 Task: Toggle the preferred history-based language detection option in the editor management.
Action: Mouse moved to (12, 586)
Screenshot: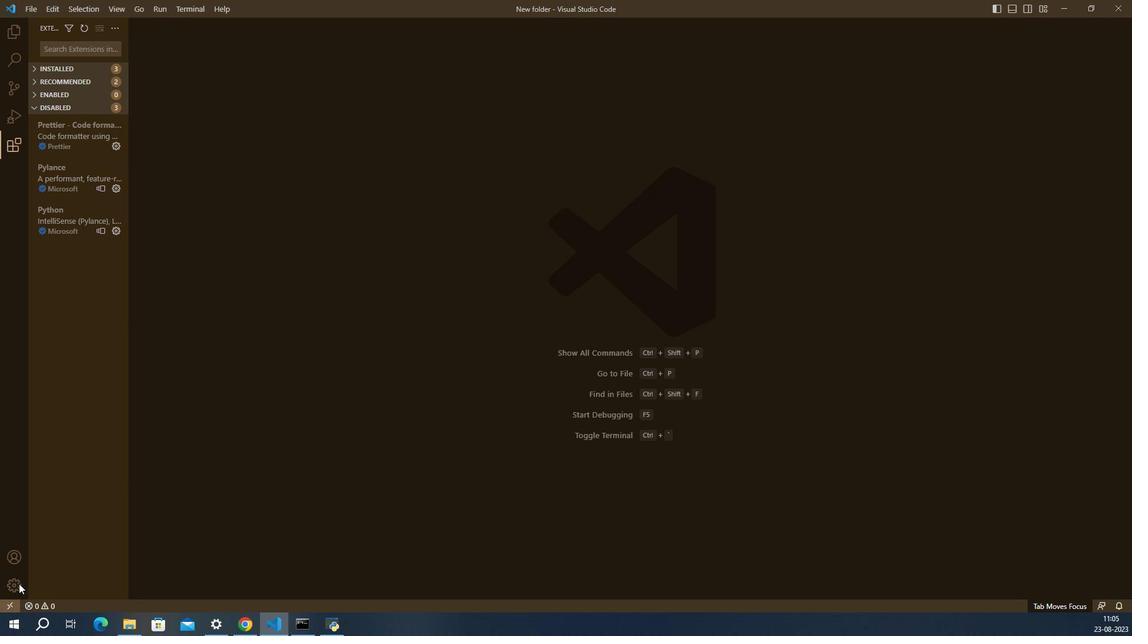
Action: Mouse pressed left at (12, 586)
Screenshot: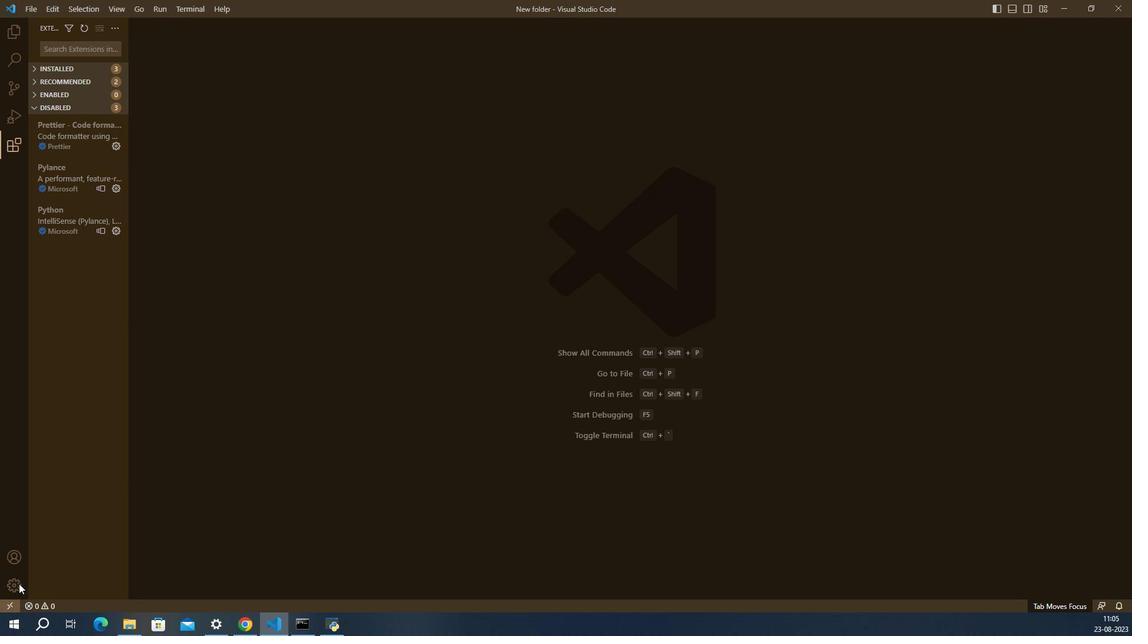
Action: Mouse moved to (54, 491)
Screenshot: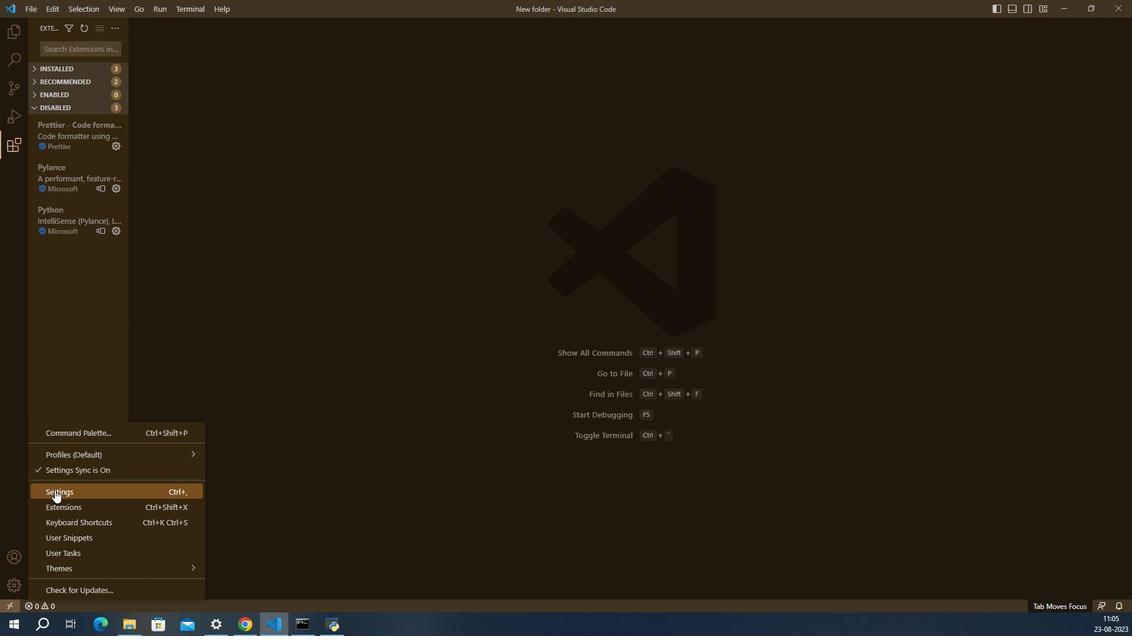 
Action: Mouse pressed left at (54, 491)
Screenshot: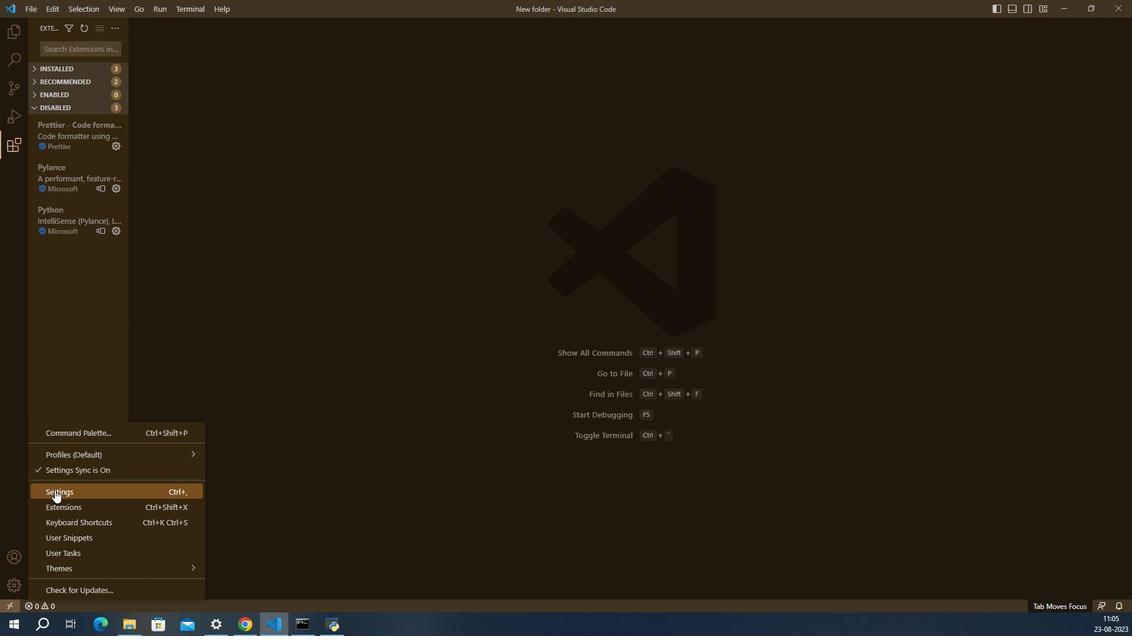 
Action: Mouse moved to (556, 424)
Screenshot: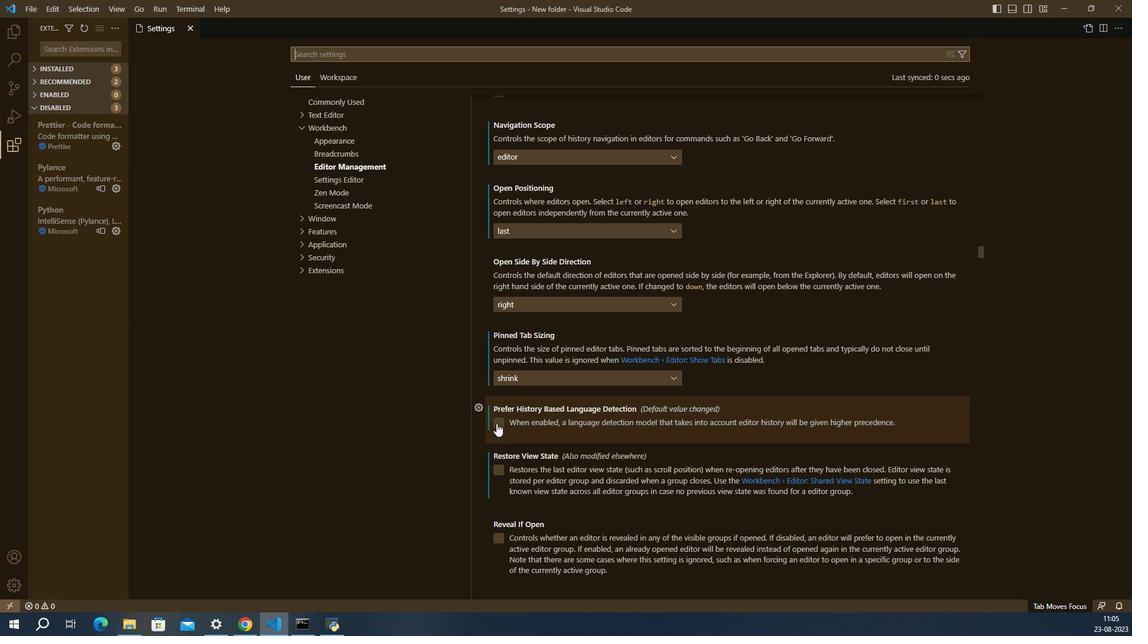 
Action: Mouse pressed left at (556, 424)
Screenshot: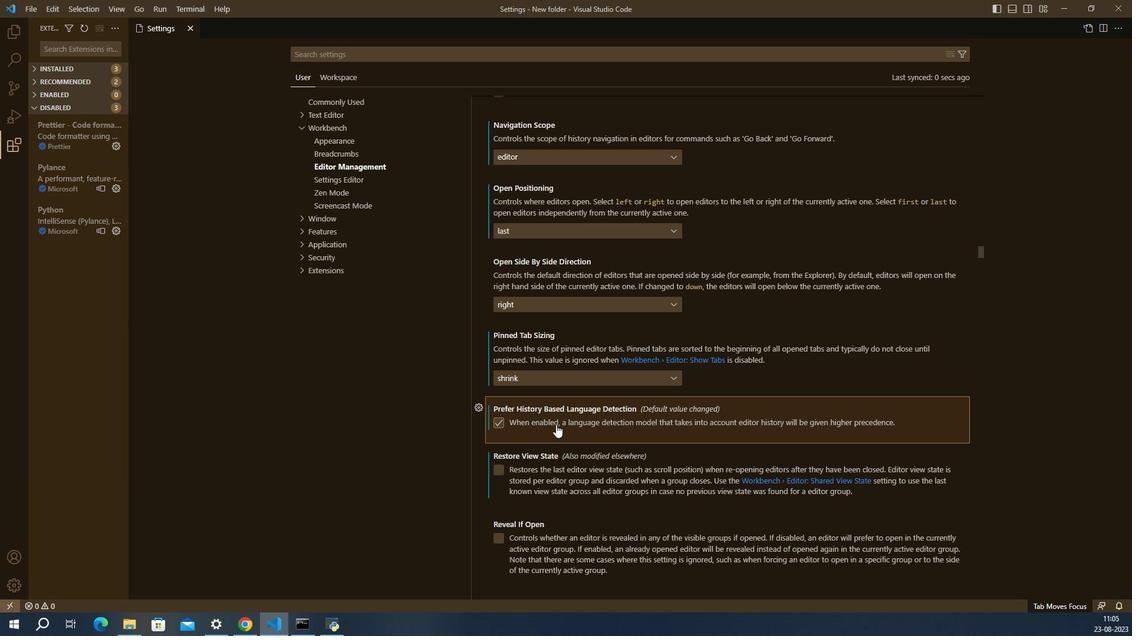 
Action: Mouse moved to (627, 425)
Screenshot: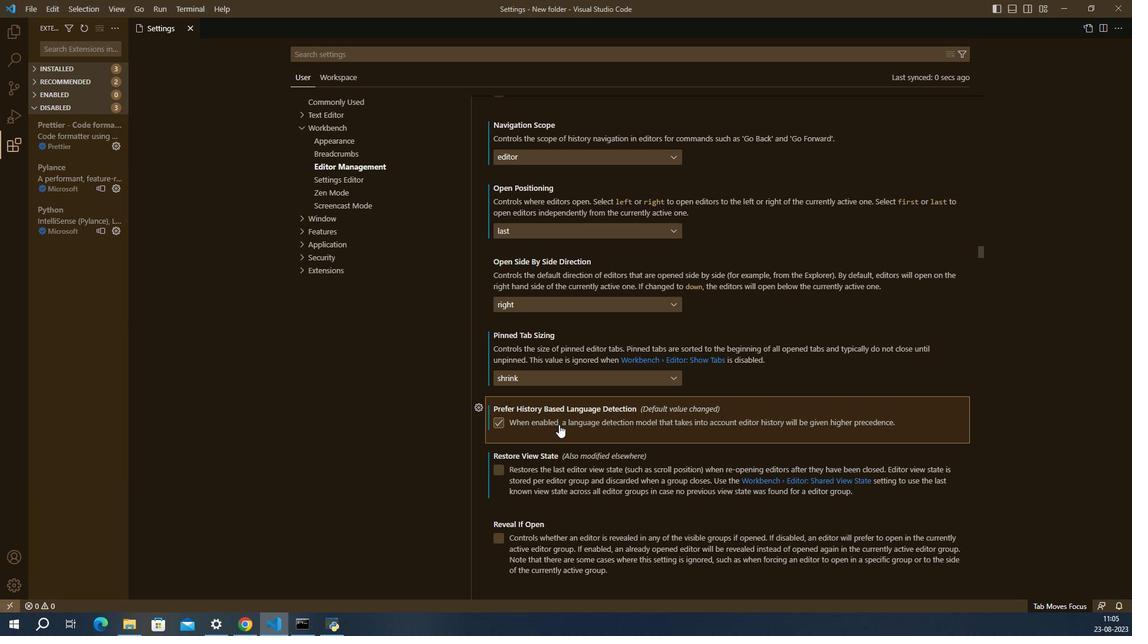 
